 Task: Invite Team Member Softage.1@softage.net to Workspace Investment Management Services. Invite Team Member Softage.2@softage.net to Workspace Investment Management Services. Invite Team Member Softage.3@softage.net to Workspace Investment Management Services. Invite Team Member Softage.4@softage.net to Workspace Investment Management Services
Action: Mouse moved to (363, 585)
Screenshot: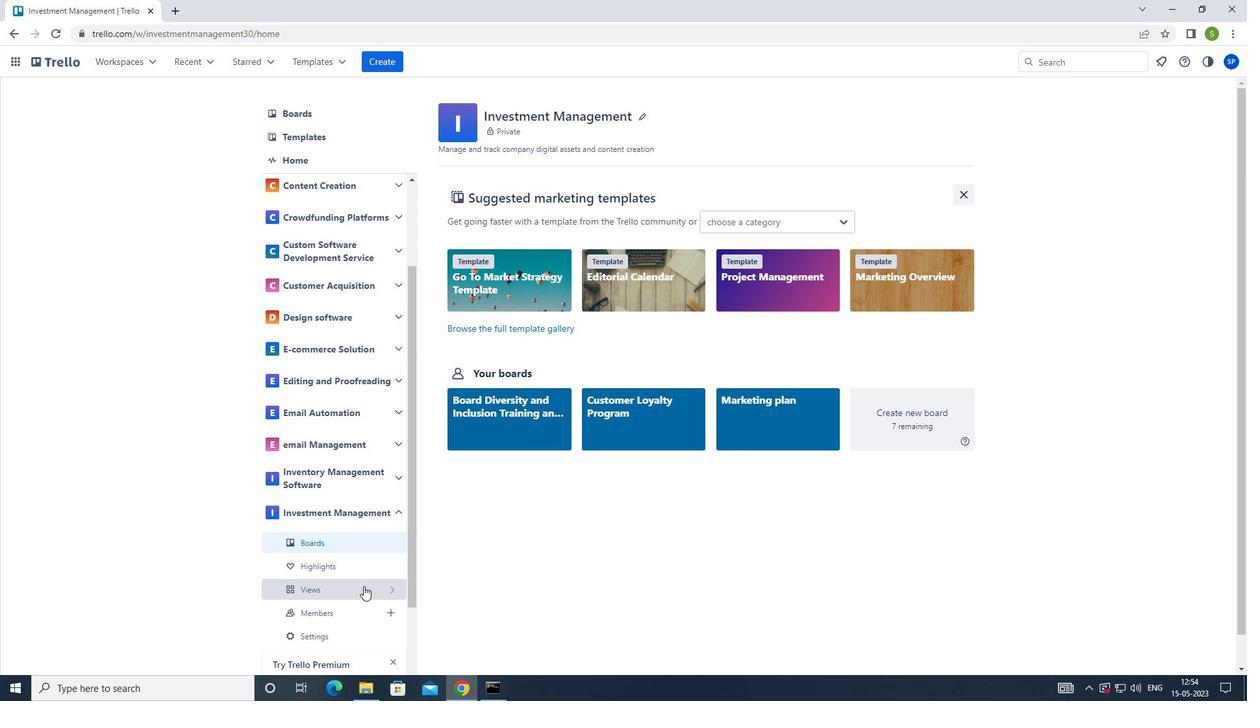 
Action: Mouse scrolled (363, 584) with delta (0, 0)
Screenshot: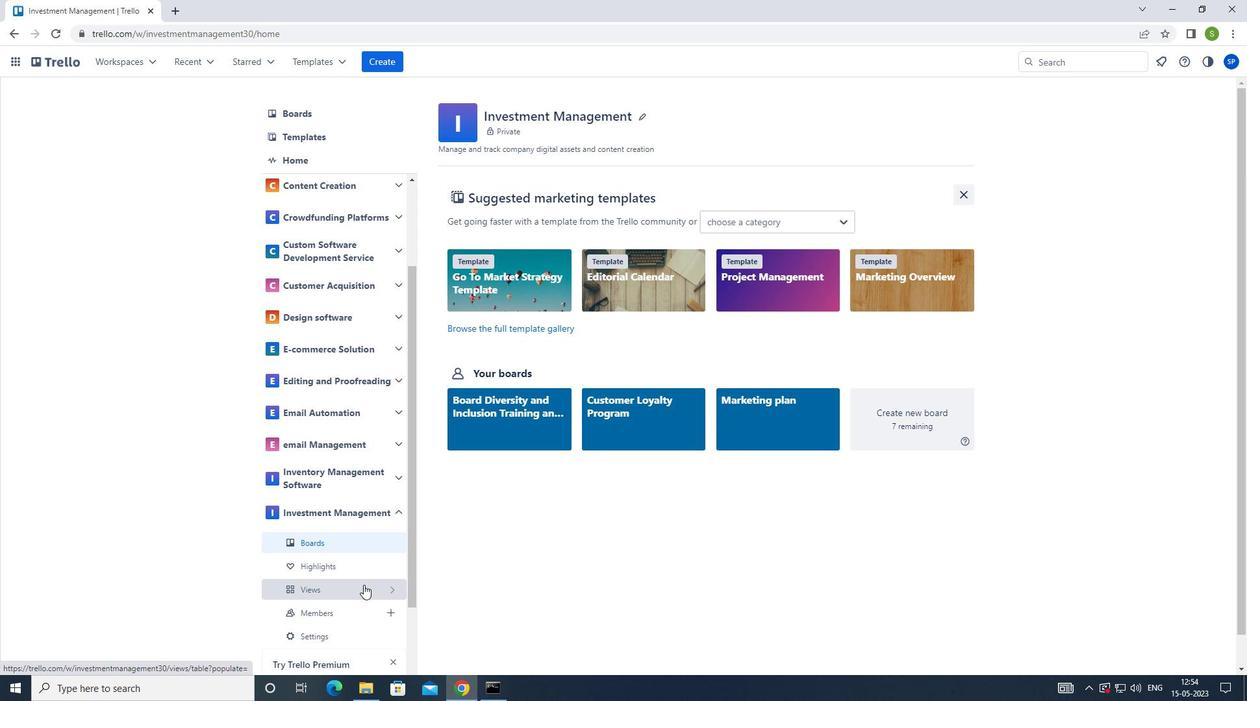 
Action: Mouse moved to (366, 569)
Screenshot: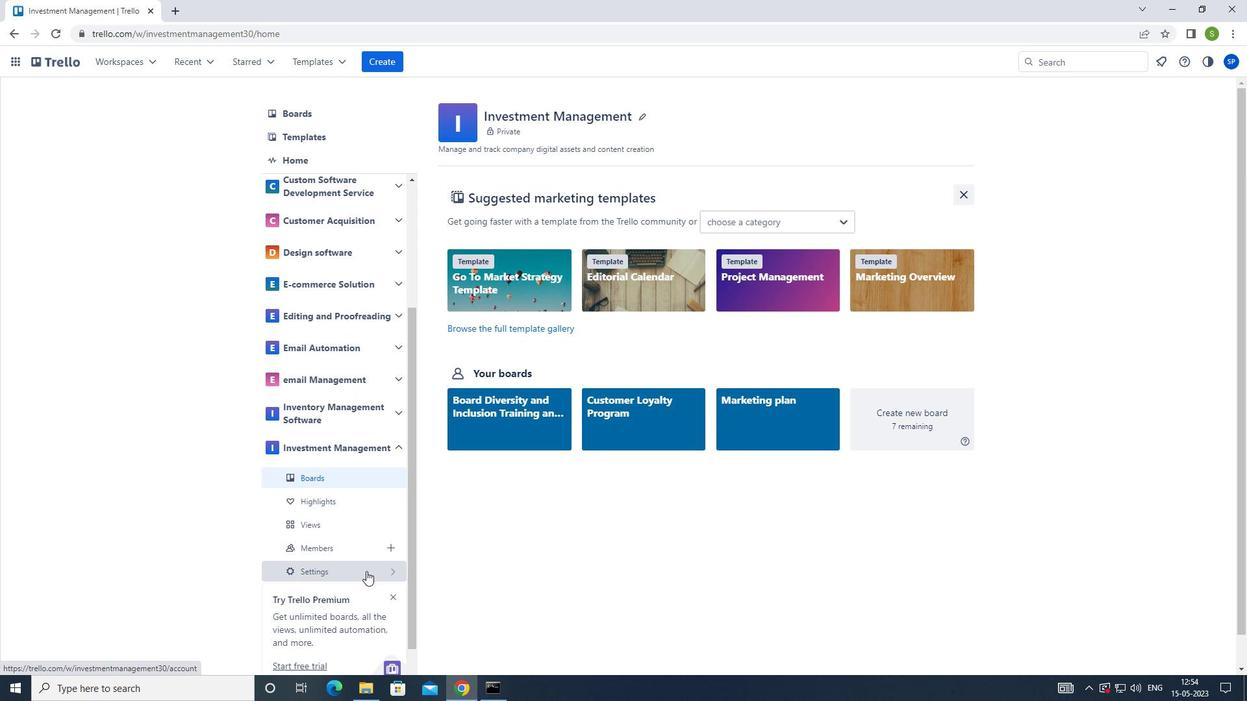 
Action: Mouse scrolled (366, 569) with delta (0, 0)
Screenshot: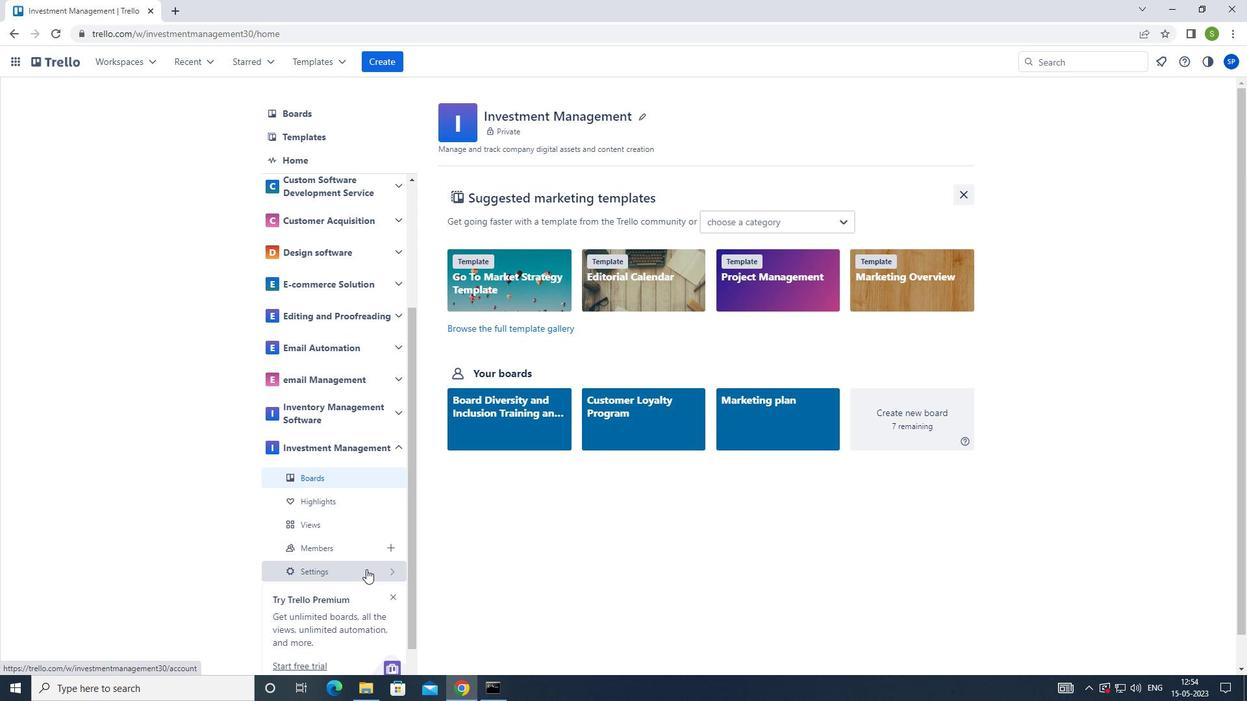 
Action: Mouse scrolled (366, 569) with delta (0, 0)
Screenshot: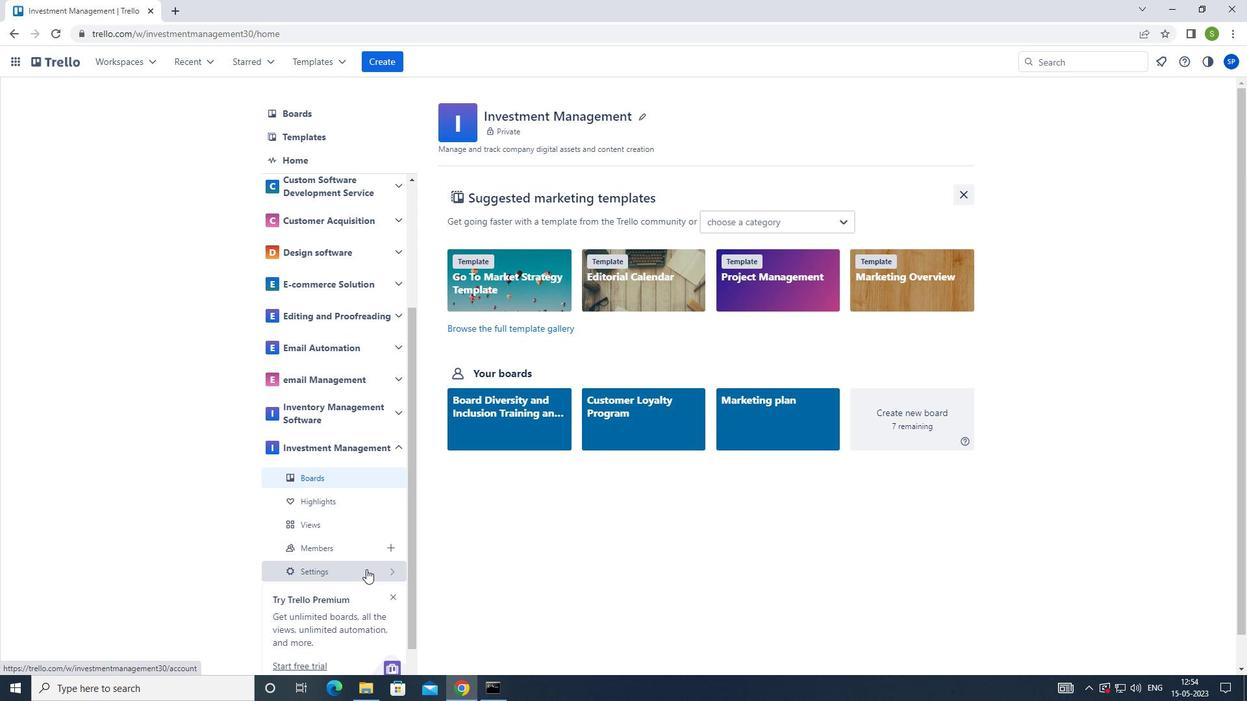 
Action: Mouse scrolled (366, 569) with delta (0, 0)
Screenshot: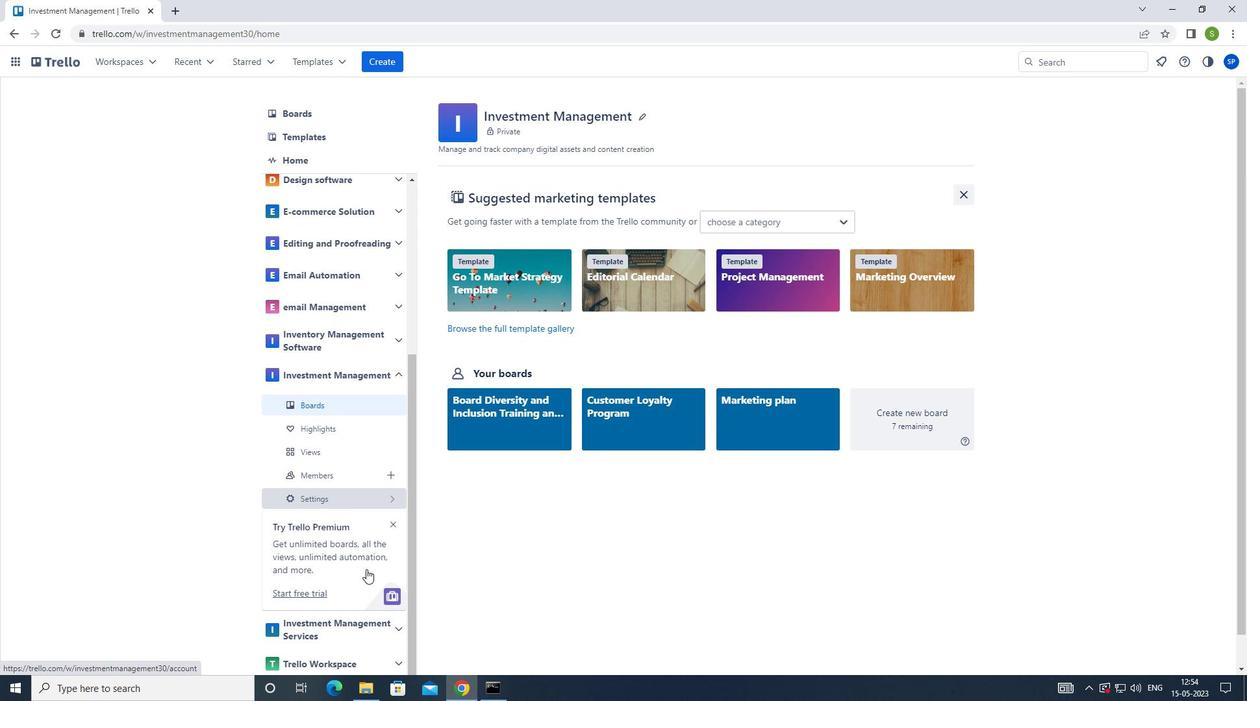 
Action: Mouse moved to (347, 627)
Screenshot: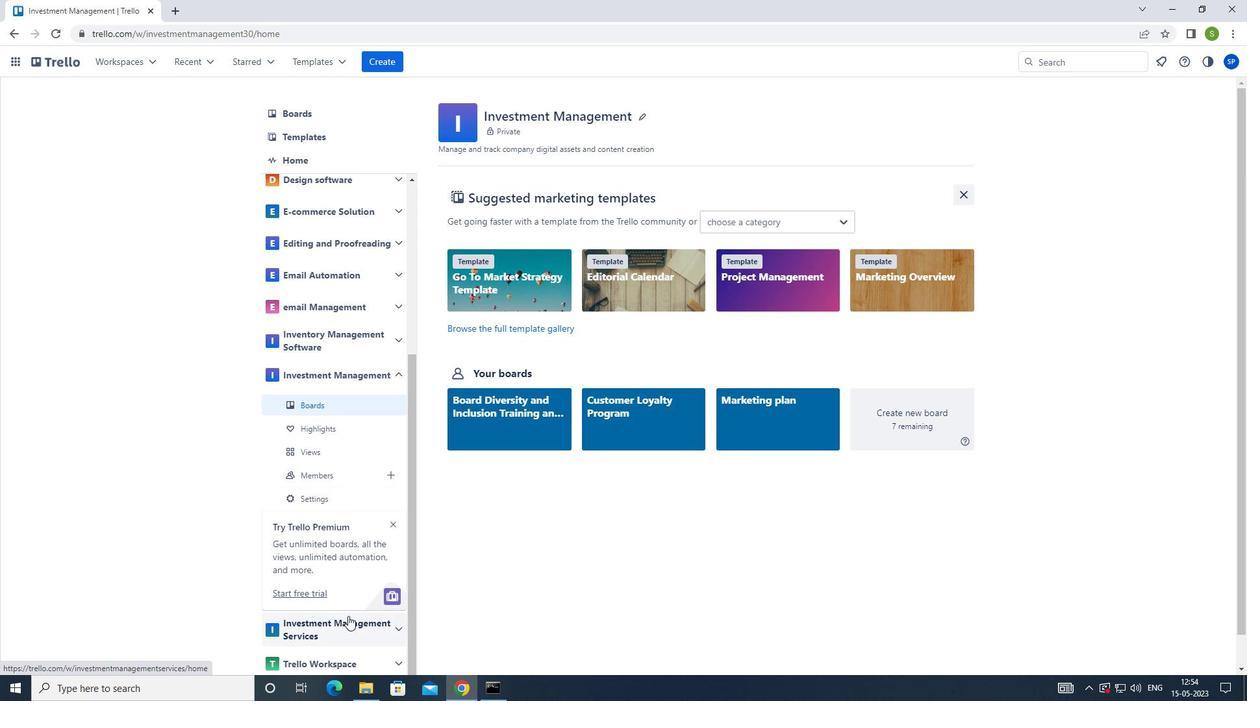 
Action: Mouse pressed left at (347, 627)
Screenshot: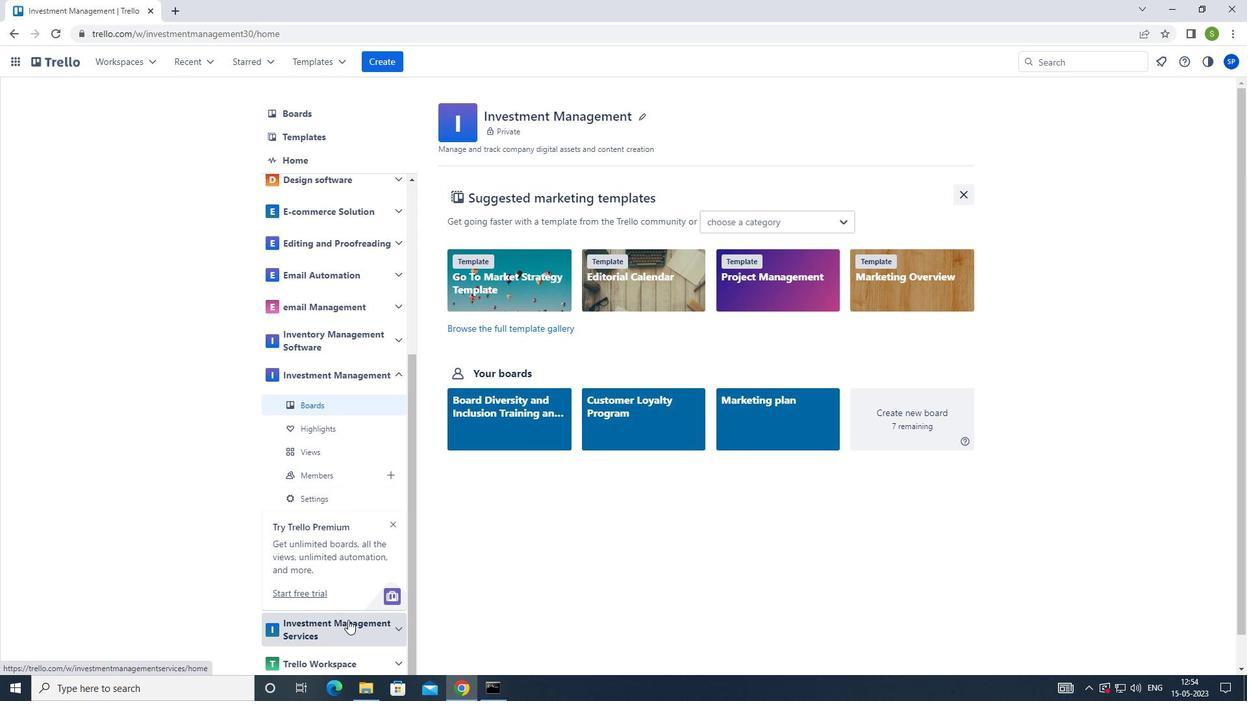 
Action: Mouse scrolled (347, 626) with delta (0, 0)
Screenshot: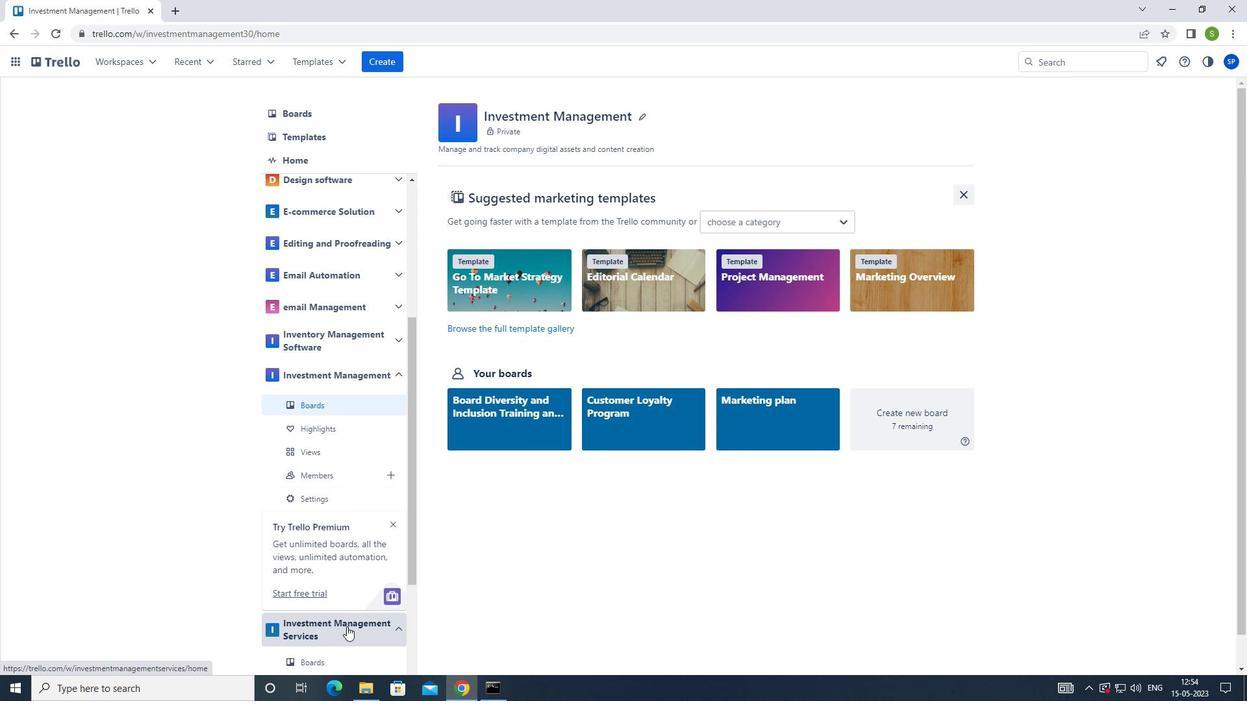 
Action: Mouse scrolled (347, 626) with delta (0, 0)
Screenshot: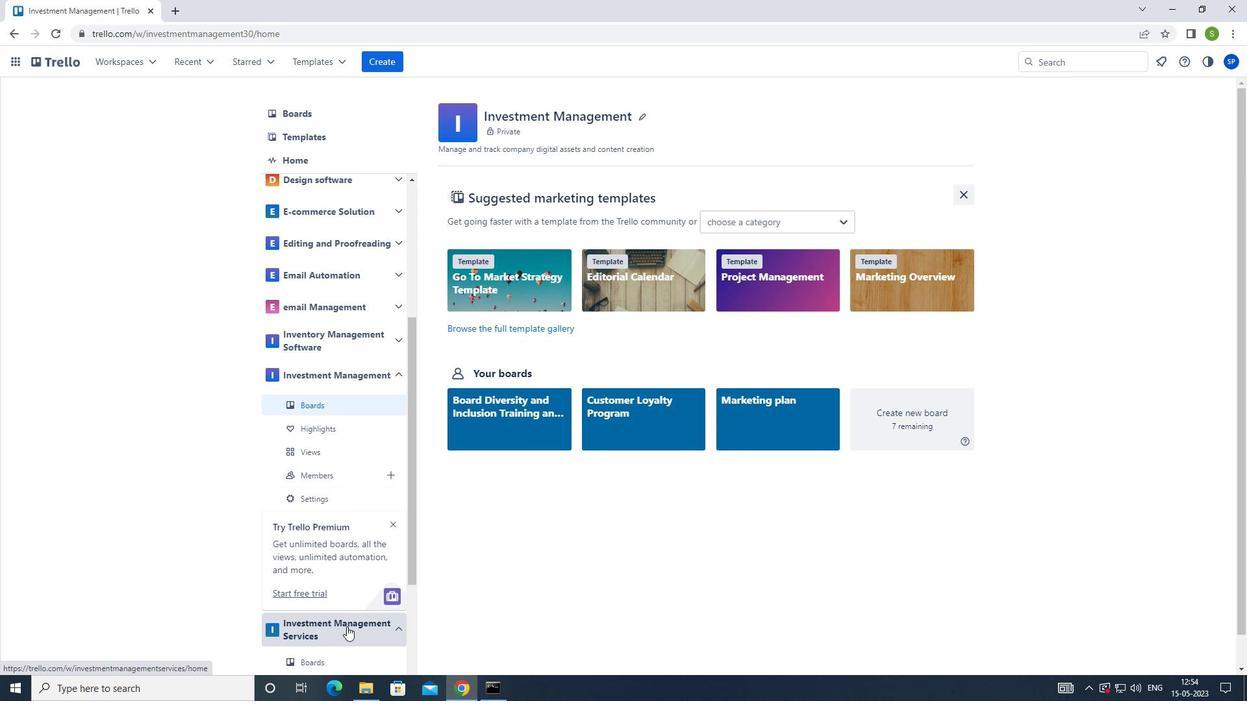 
Action: Mouse scrolled (347, 626) with delta (0, 0)
Screenshot: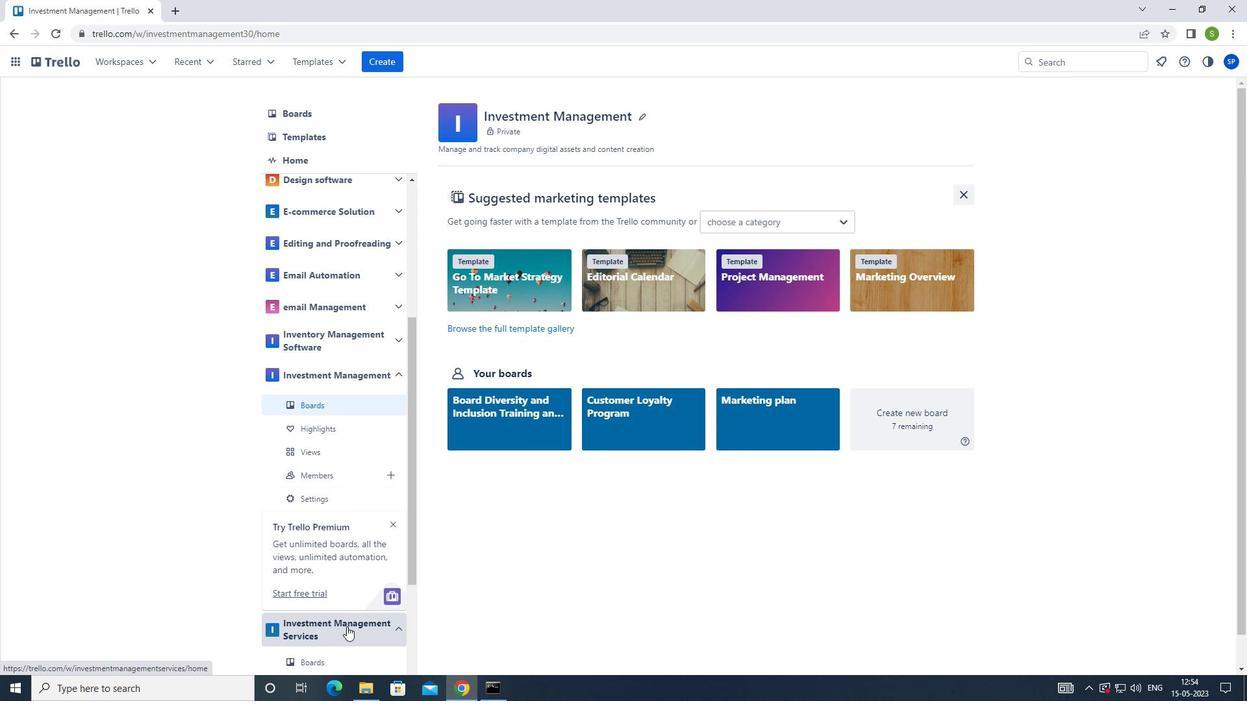 
Action: Mouse moved to (358, 542)
Screenshot: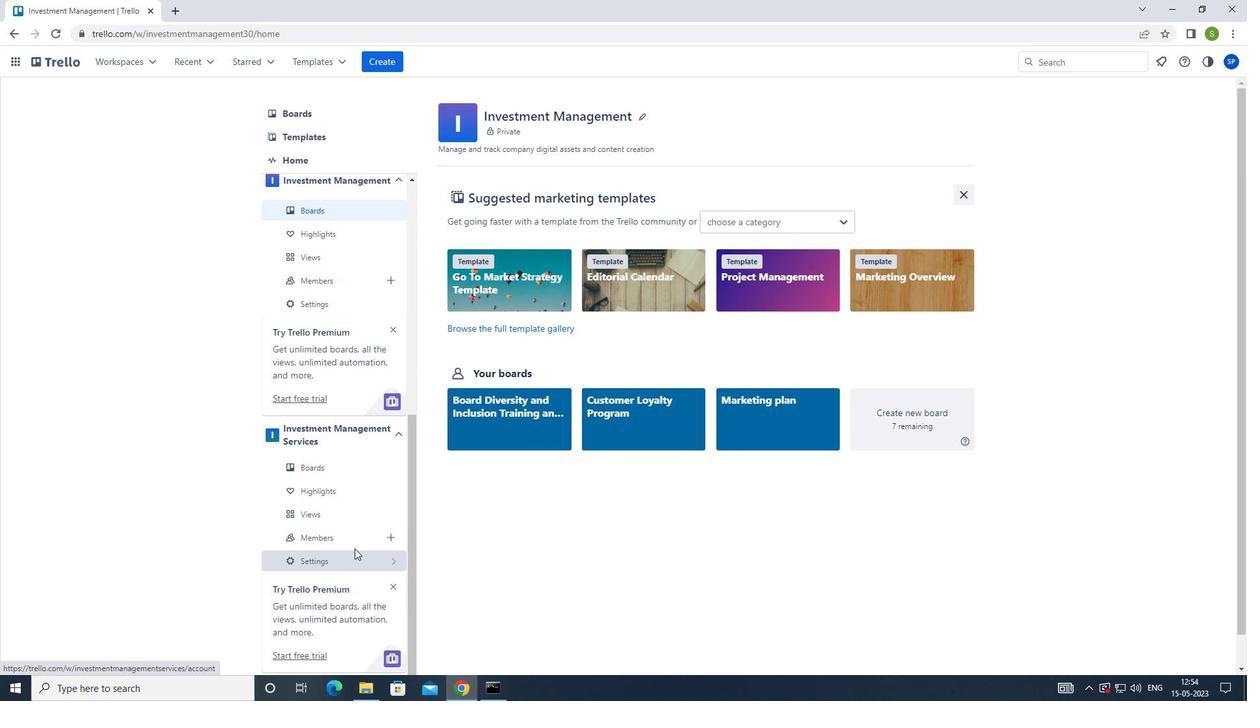 
Action: Mouse pressed left at (358, 542)
Screenshot: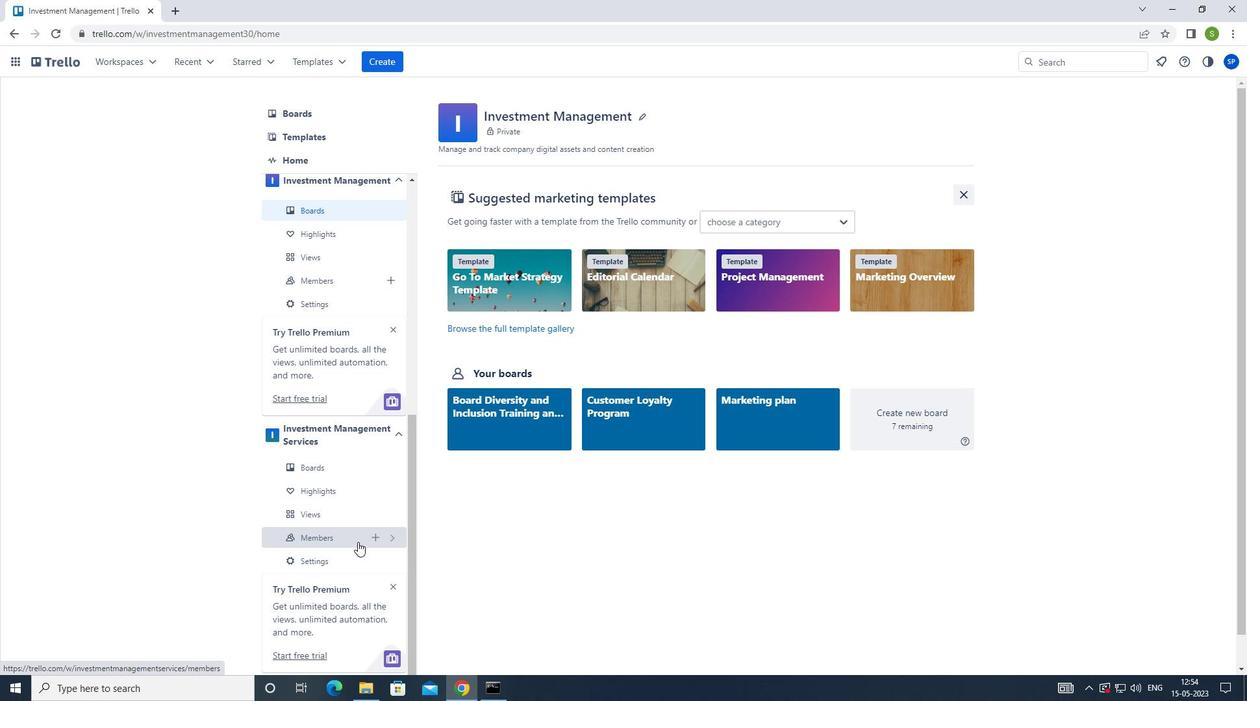 
Action: Mouse moved to (909, 112)
Screenshot: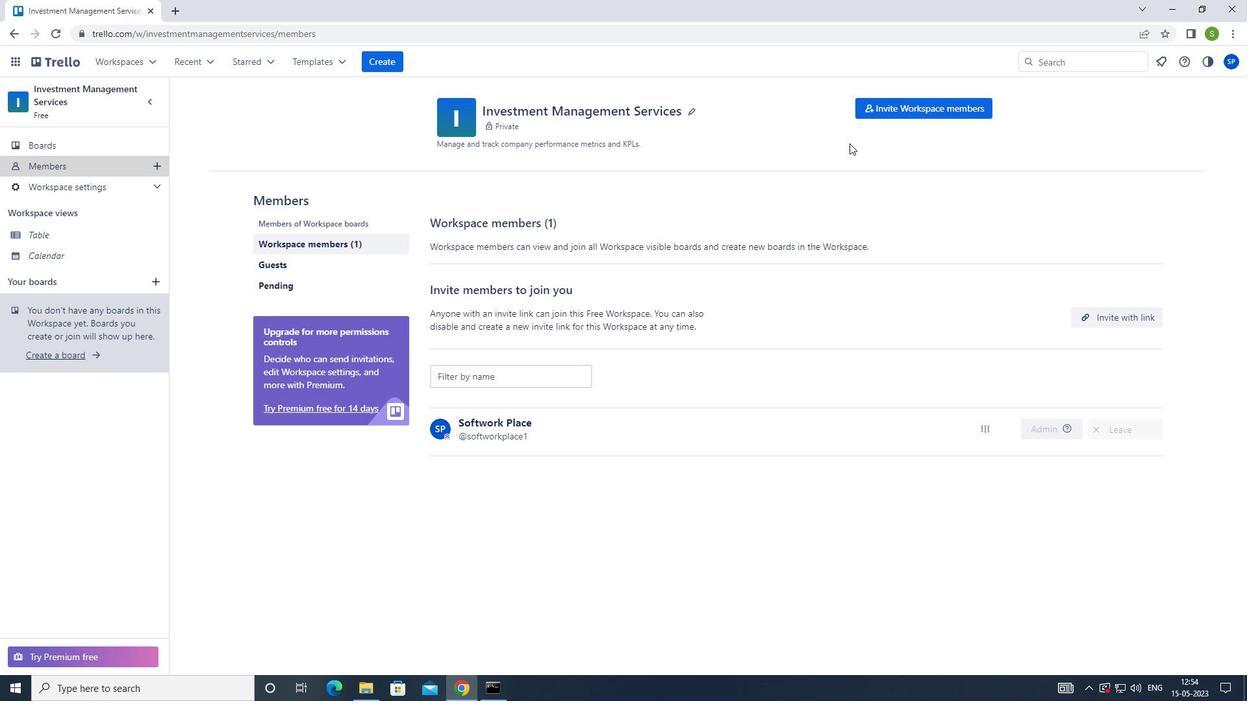 
Action: Mouse pressed left at (909, 112)
Screenshot: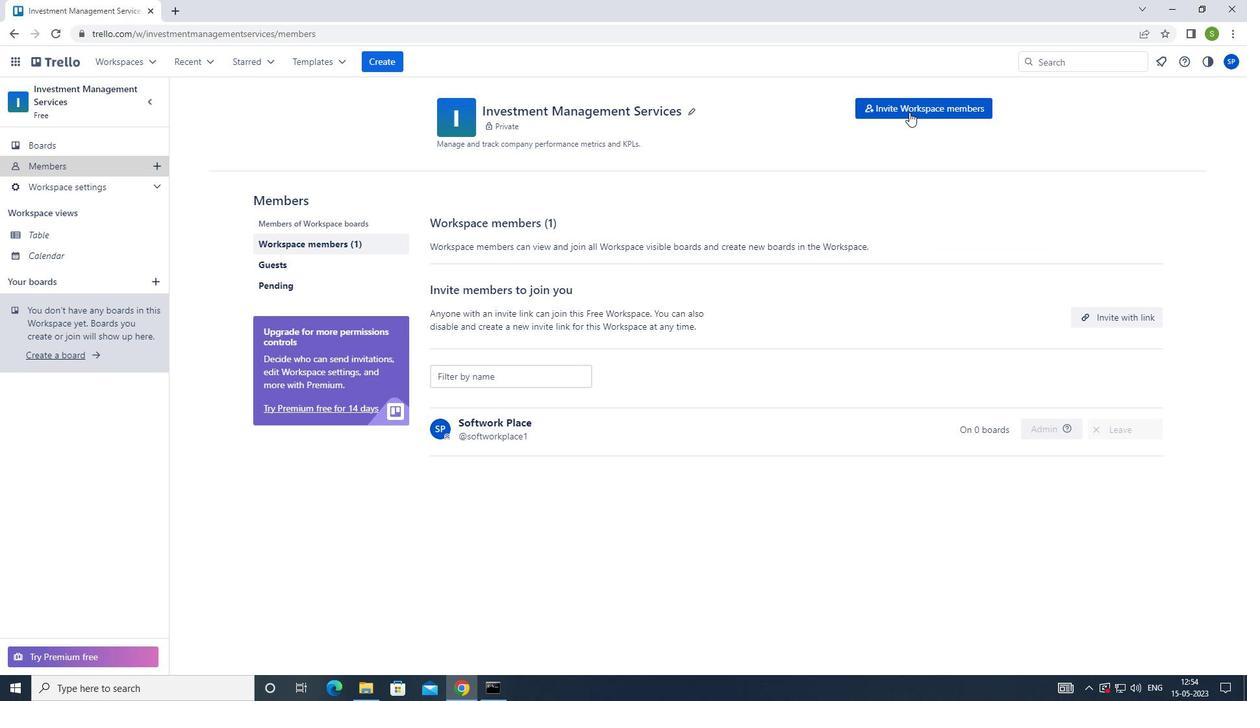 
Action: Mouse moved to (816, 211)
Screenshot: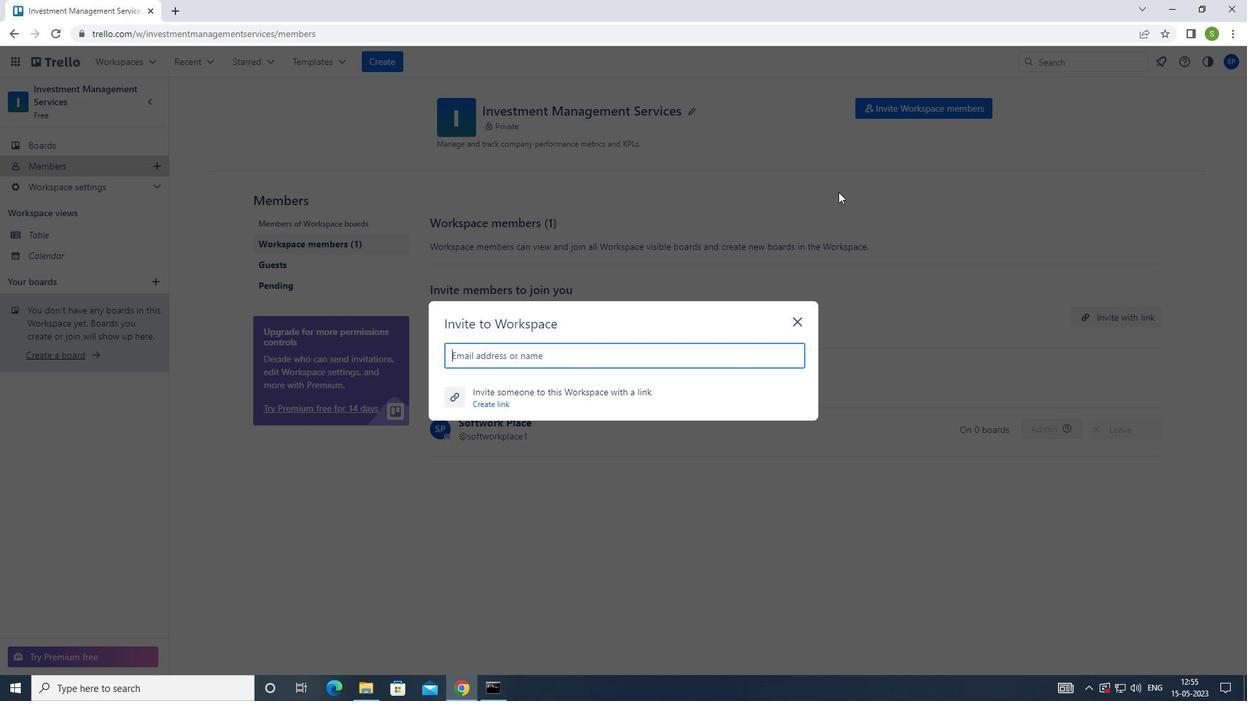 
Action: Key pressed <Key.shift>SOFTAGE.1<Key.shift>@SOFTAGE.NET<Key.enter><Key.shift>SOFTAGE.2<Key.shift>@SOFTAGE.NET<Key.enter><Key.shift>SOFTAGE.3<Key.shift>@SOFTAGE.NET<Key.enter><Key.shift>SOFTAGE.4<Key.shift>@SOFTAGE.NET<Key.enter>
Screenshot: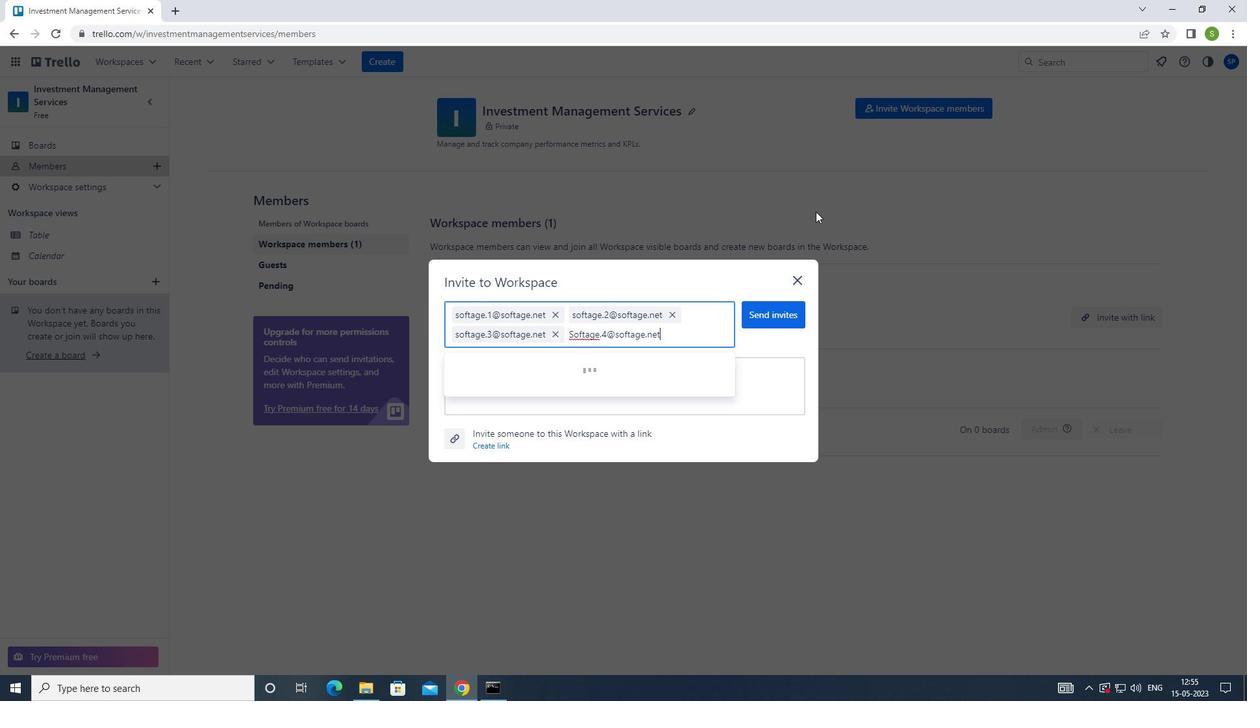 
Action: Mouse moved to (777, 306)
Screenshot: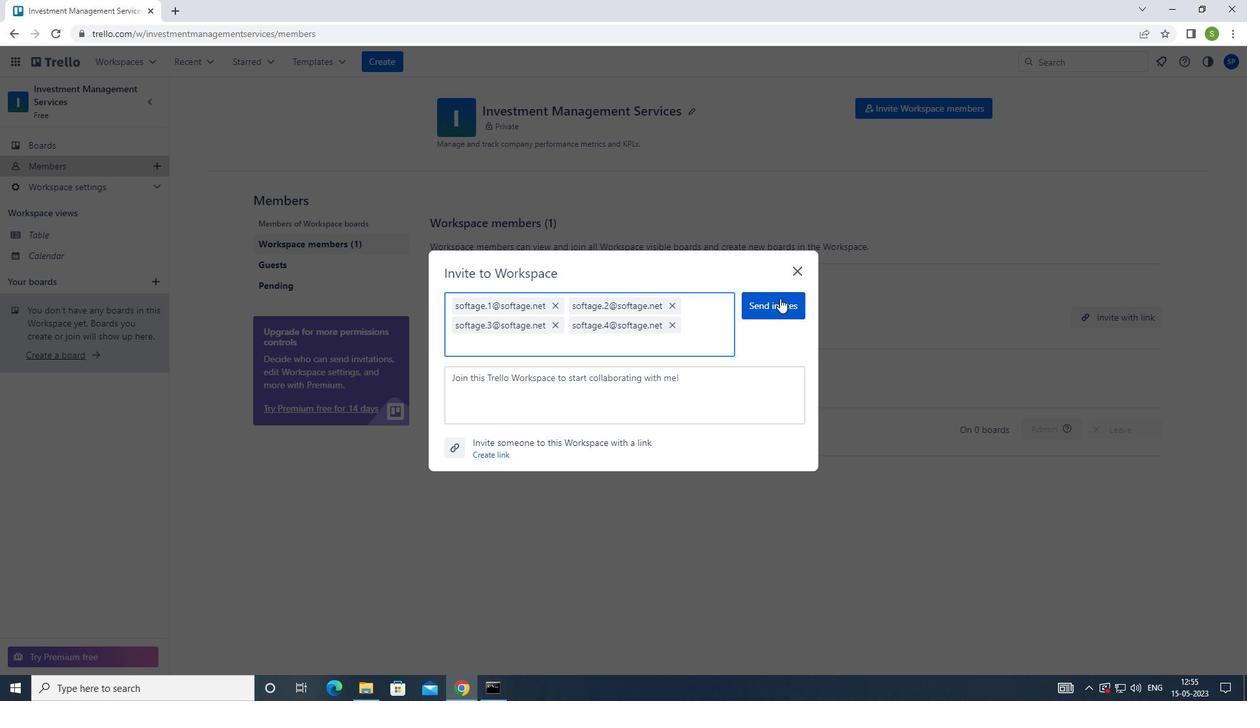 
Action: Mouse pressed left at (777, 306)
Screenshot: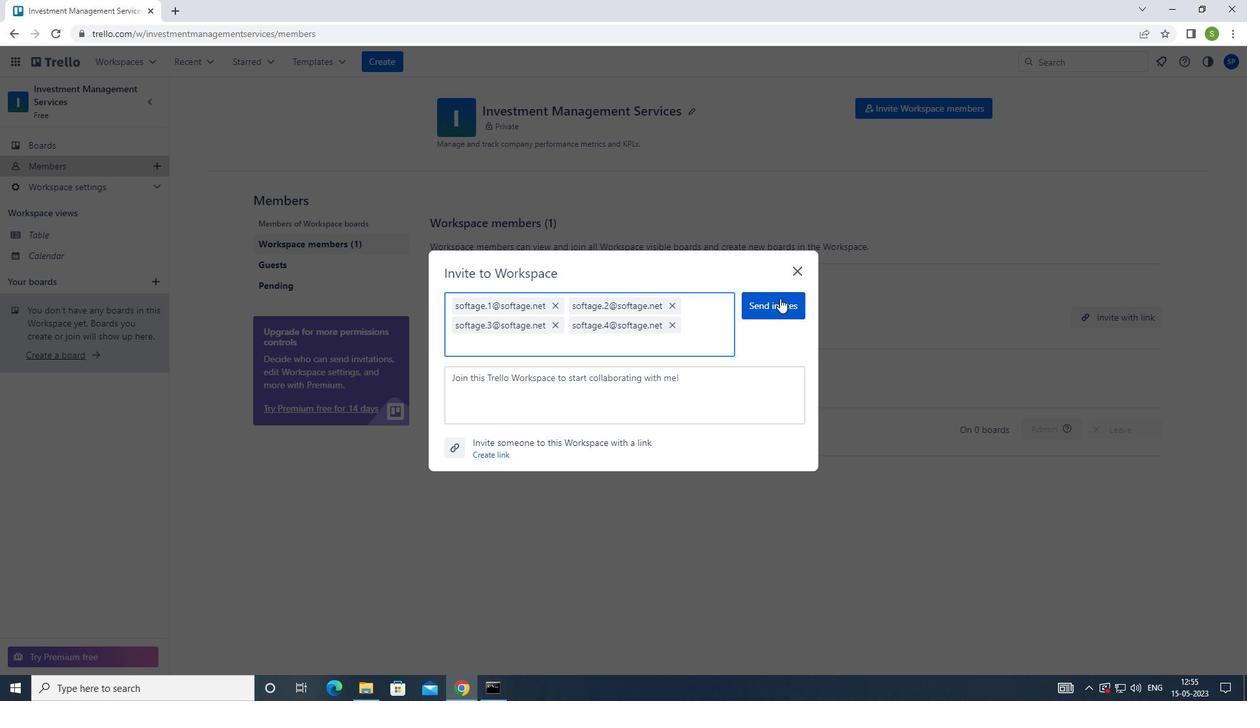 
Action: Mouse moved to (781, 297)
Screenshot: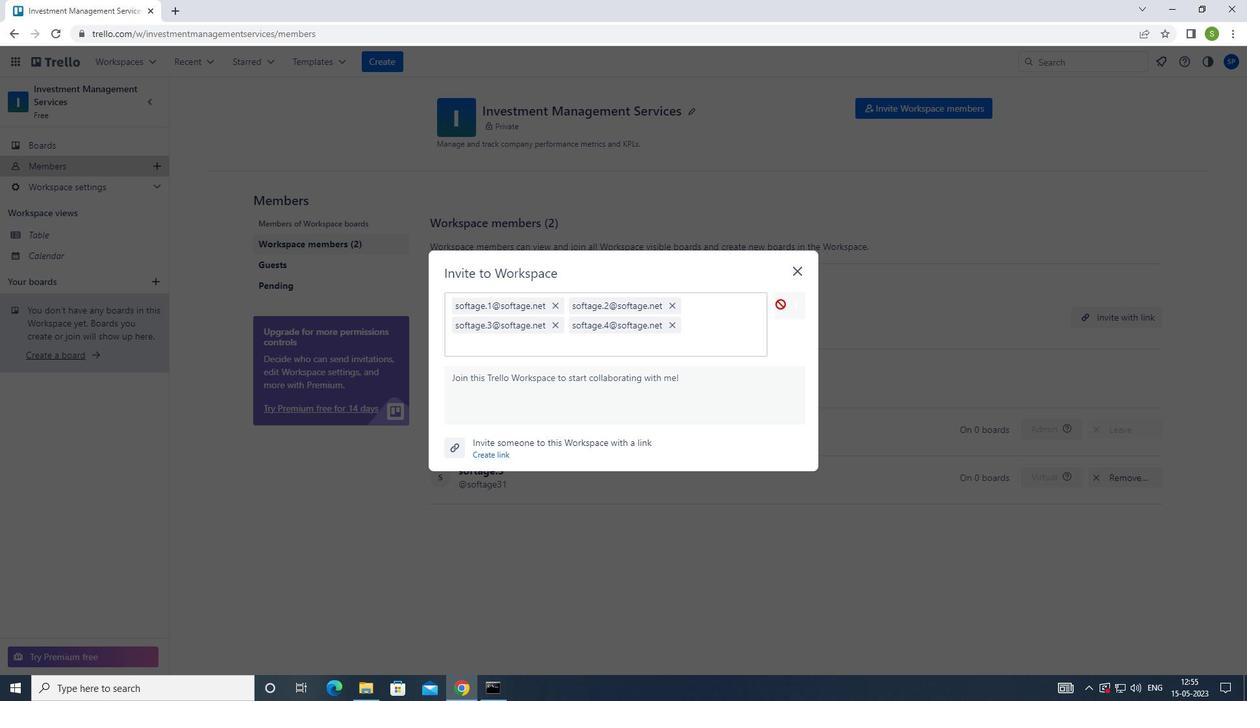 
Action: Key pressed <Key.f8>
Screenshot: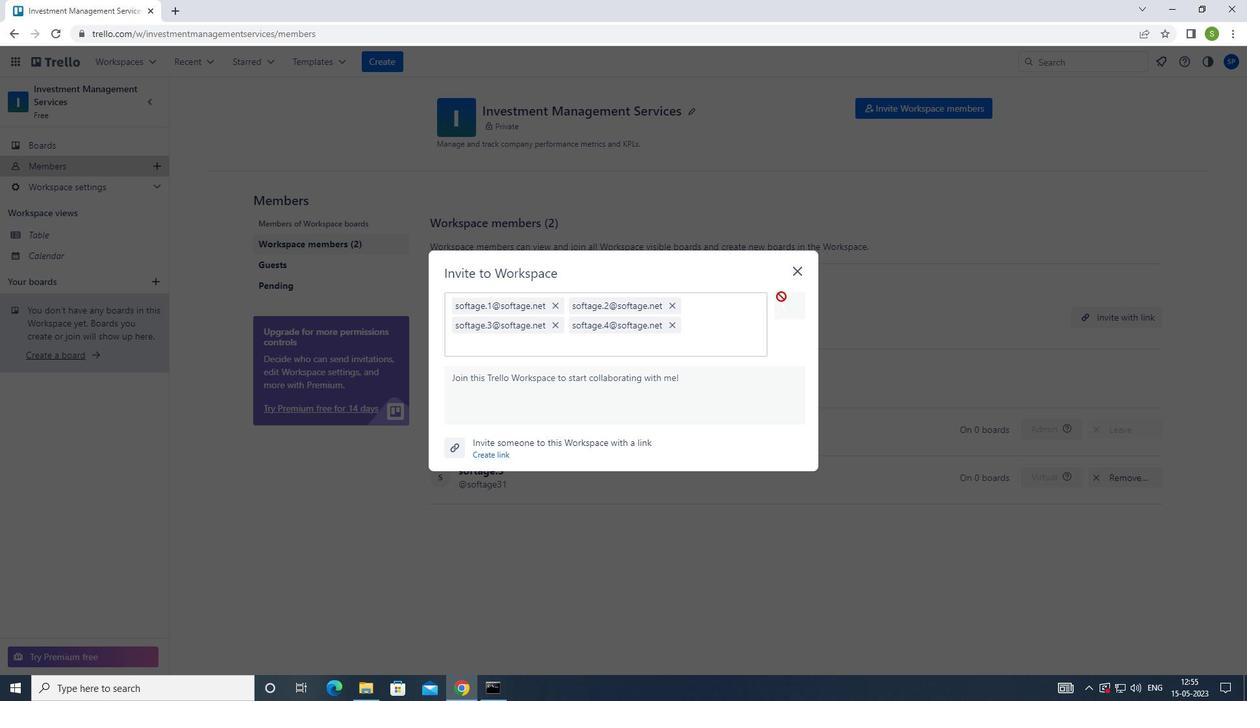 
